 Task: Set the frame buffer depth in the shared memory framebuffer to 8 bits.
Action: Mouse moved to (98, 12)
Screenshot: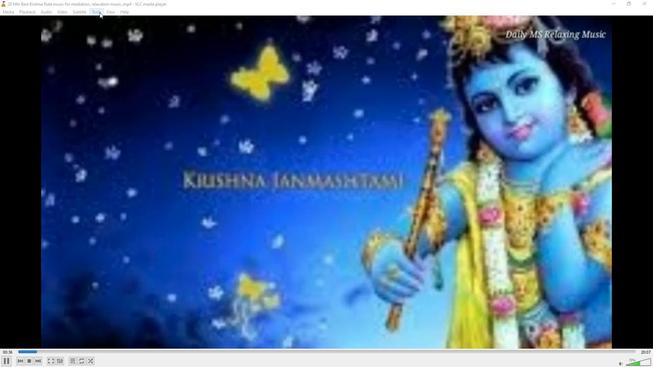 
Action: Mouse pressed left at (98, 12)
Screenshot: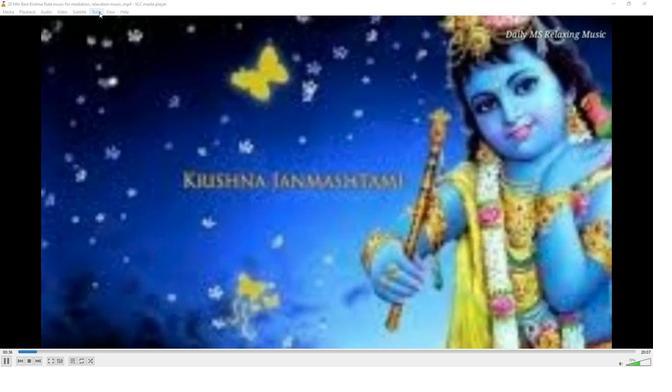 
Action: Mouse moved to (116, 92)
Screenshot: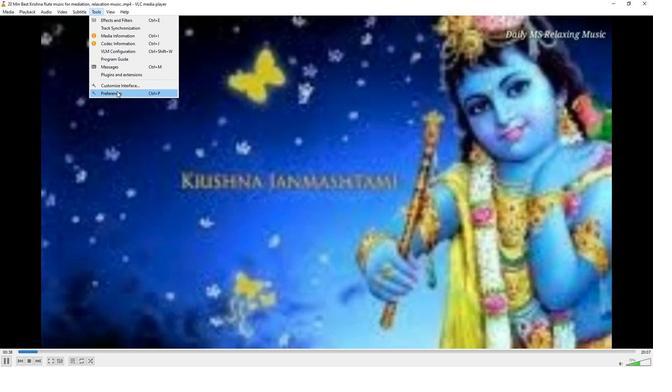 
Action: Mouse pressed left at (116, 92)
Screenshot: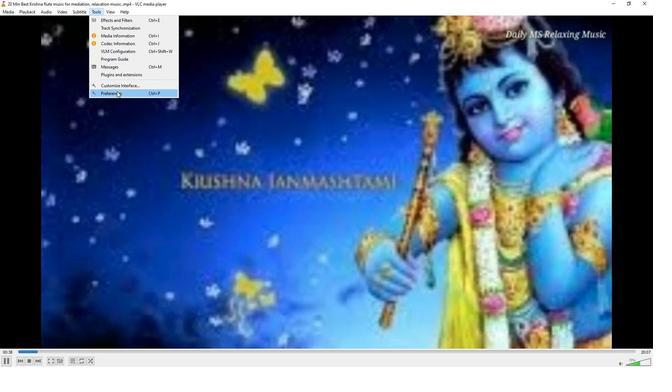 
Action: Mouse moved to (214, 299)
Screenshot: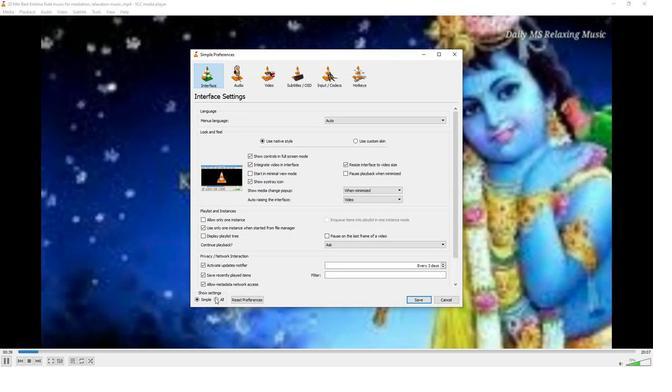 
Action: Mouse pressed left at (214, 299)
Screenshot: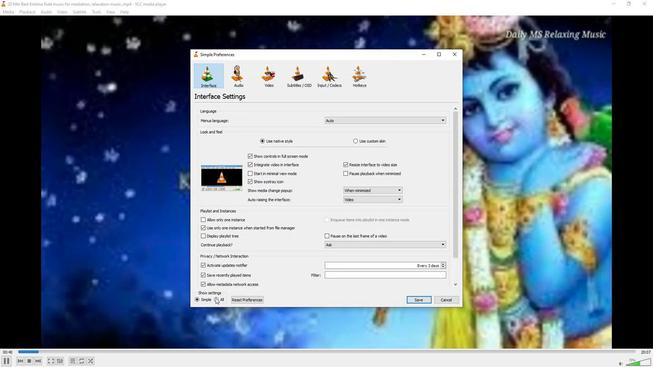 
Action: Mouse moved to (206, 182)
Screenshot: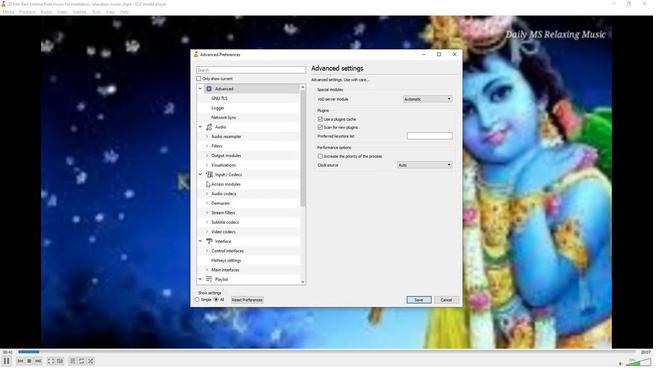 
Action: Mouse pressed left at (206, 182)
Screenshot: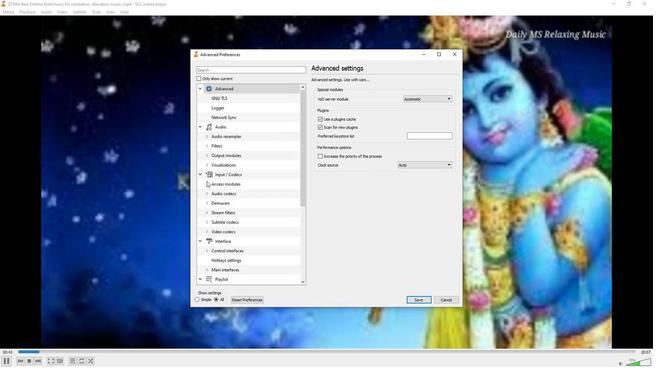 
Action: Mouse moved to (229, 278)
Screenshot: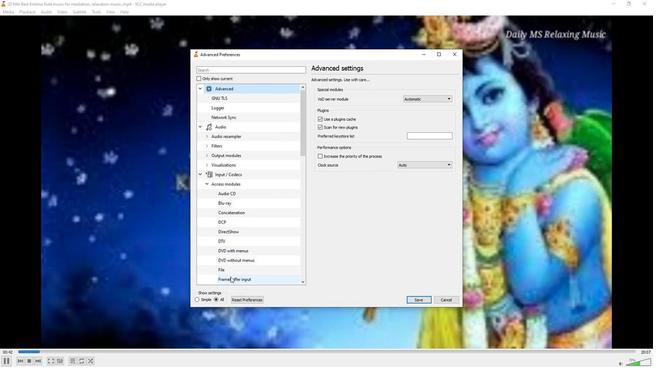 
Action: Mouse pressed left at (229, 278)
Screenshot: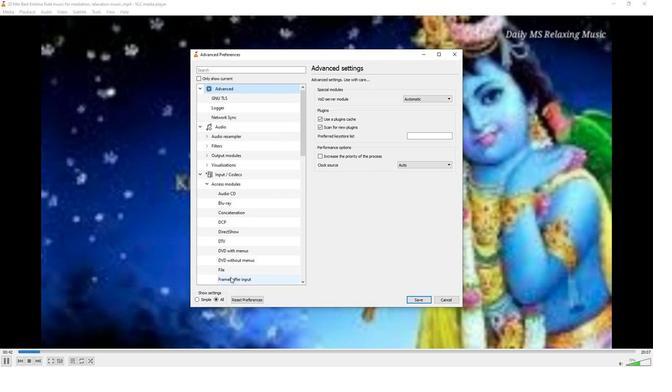 
Action: Mouse moved to (429, 102)
Screenshot: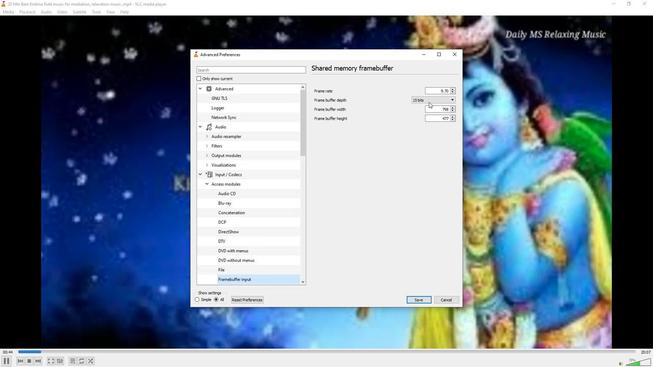 
Action: Mouse pressed left at (429, 102)
Screenshot: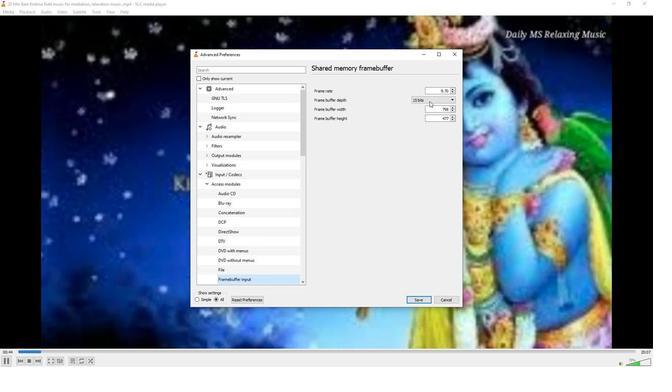 
Action: Mouse moved to (424, 111)
Screenshot: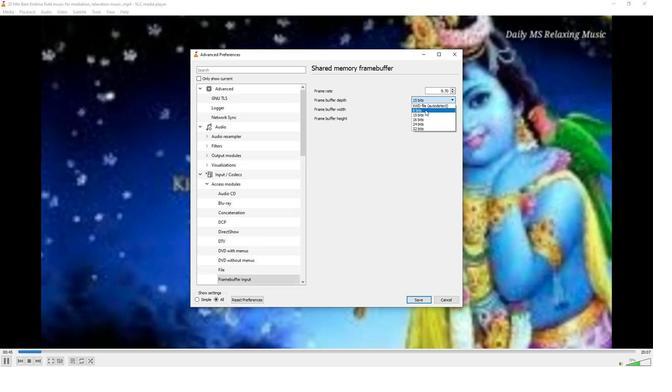 
Action: Mouse pressed left at (424, 111)
Screenshot: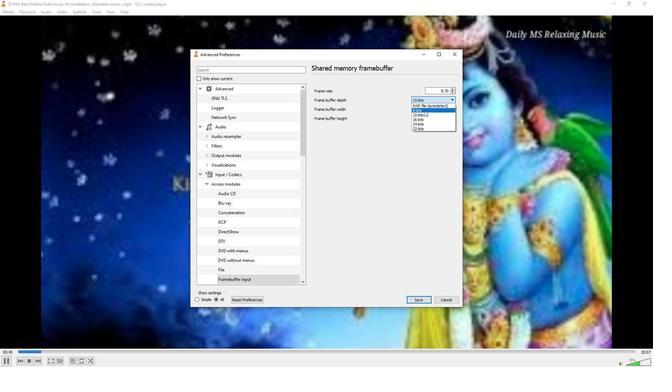 
Action: Mouse moved to (391, 137)
Screenshot: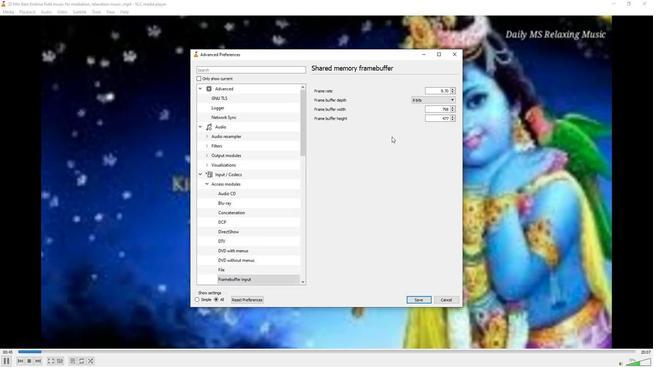 
